 Task: Use the formula "PROB" in spreadsheet "Project portfolio".
Action: Mouse moved to (163, 157)
Screenshot: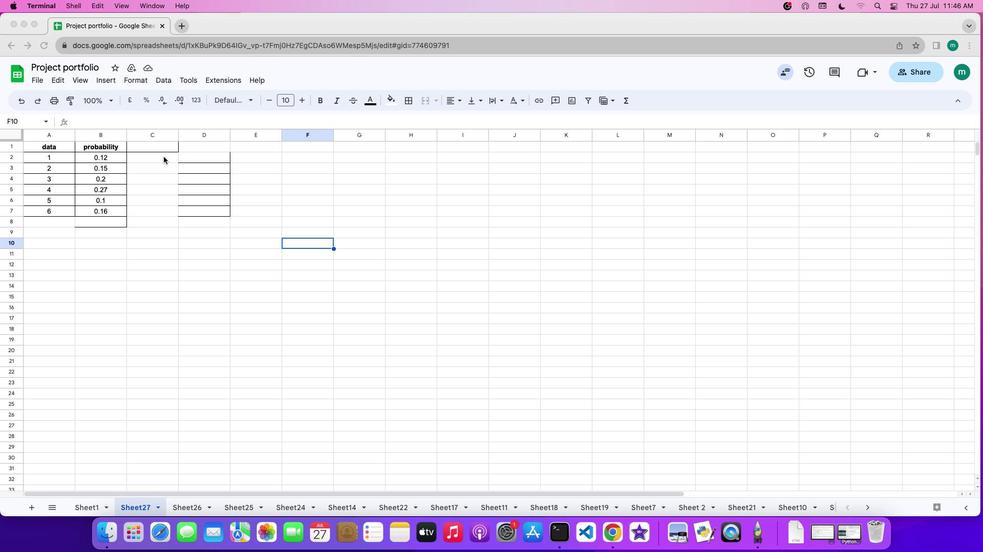 
Action: Mouse pressed left at (163, 157)
Screenshot: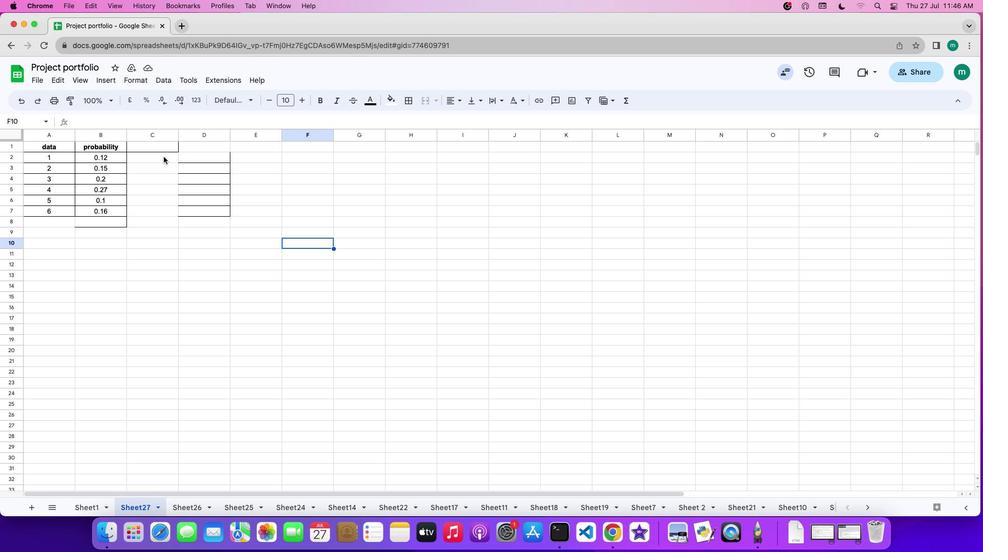
Action: Mouse pressed left at (163, 157)
Screenshot: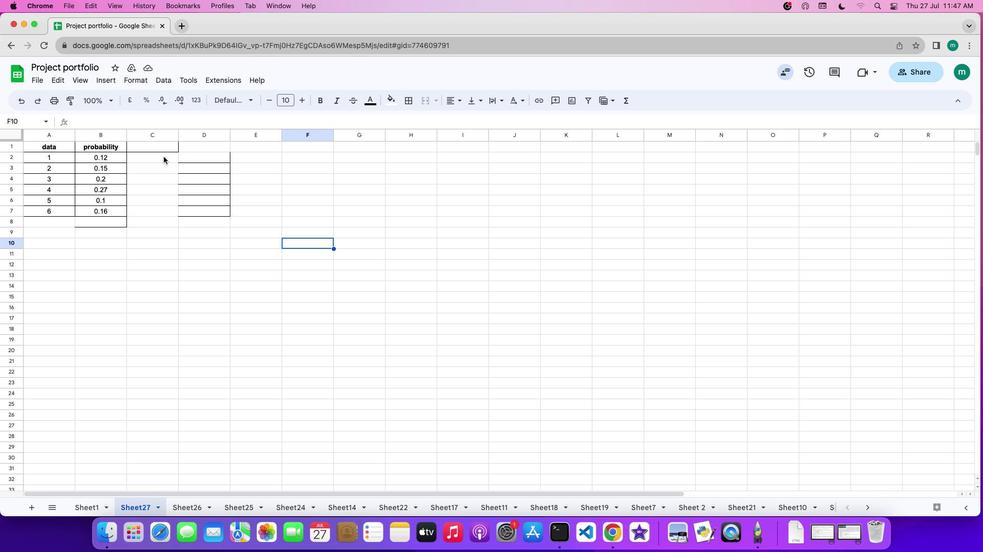 
Action: Key pressed '='
Screenshot: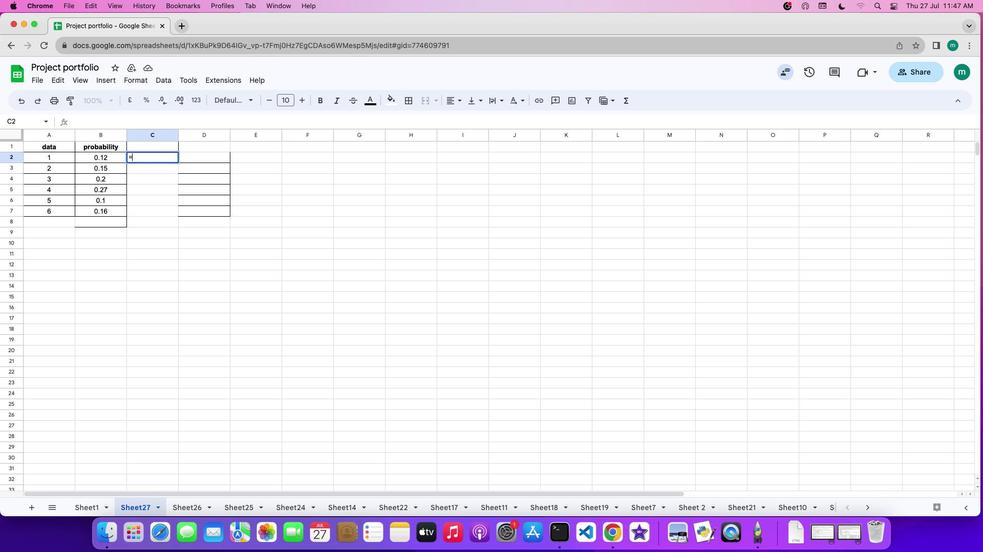 
Action: Mouse moved to (634, 102)
Screenshot: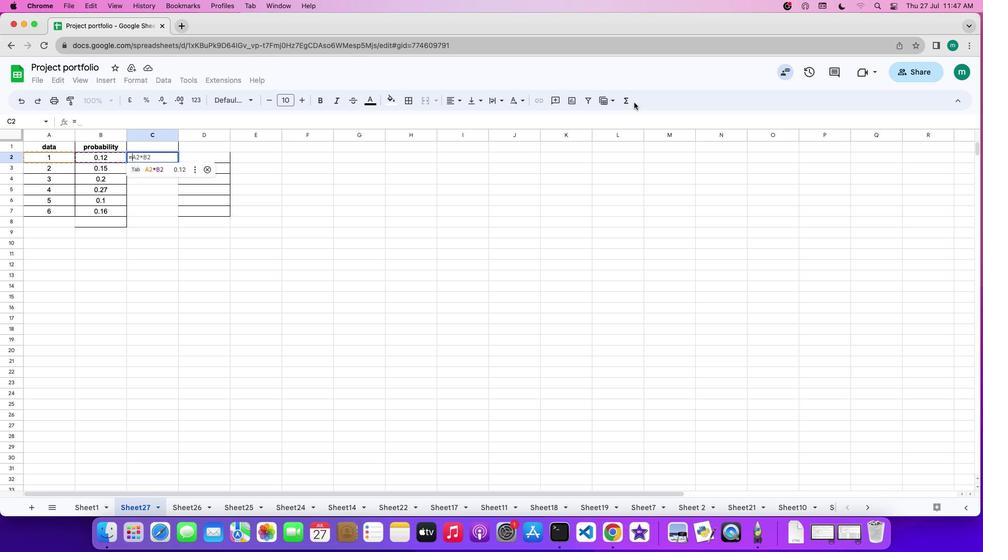 
Action: Mouse pressed left at (634, 102)
Screenshot: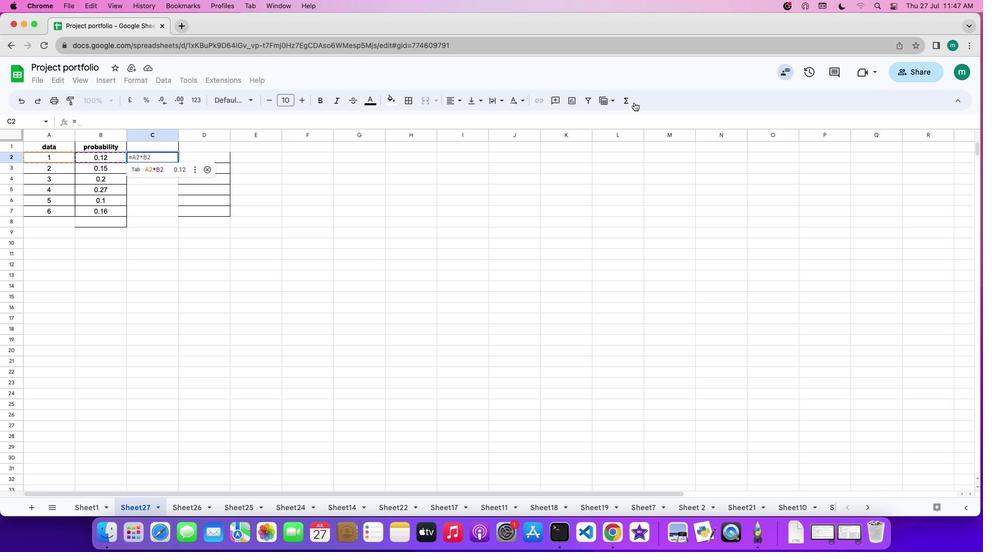 
Action: Mouse moved to (631, 102)
Screenshot: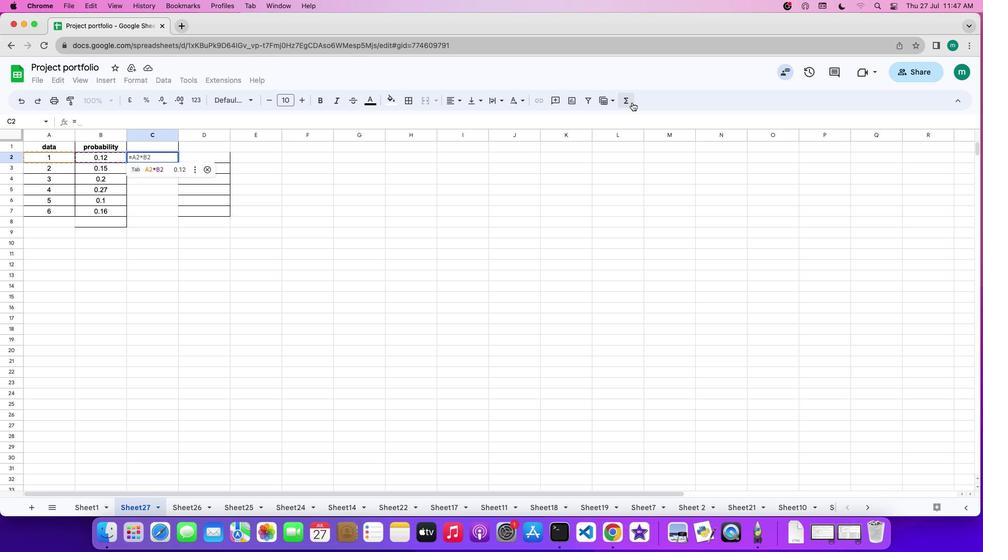 
Action: Mouse pressed left at (631, 102)
Screenshot: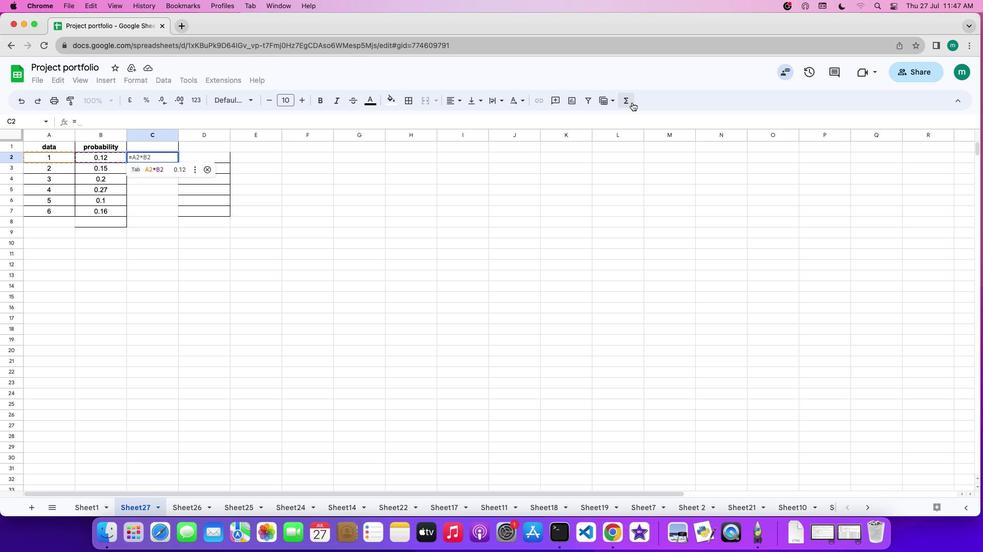 
Action: Mouse moved to (784, 420)
Screenshot: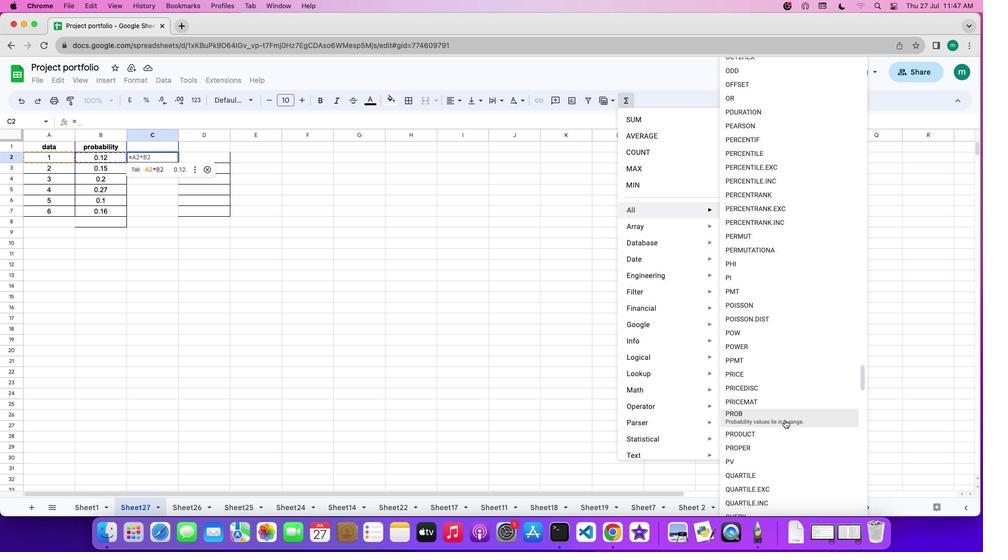 
Action: Mouse pressed left at (784, 420)
Screenshot: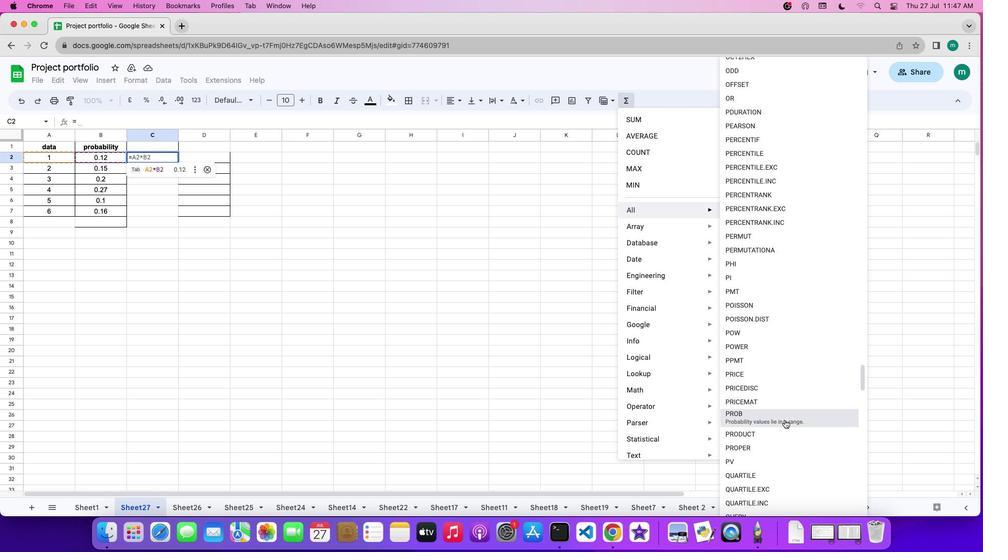 
Action: Mouse moved to (371, 248)
Screenshot: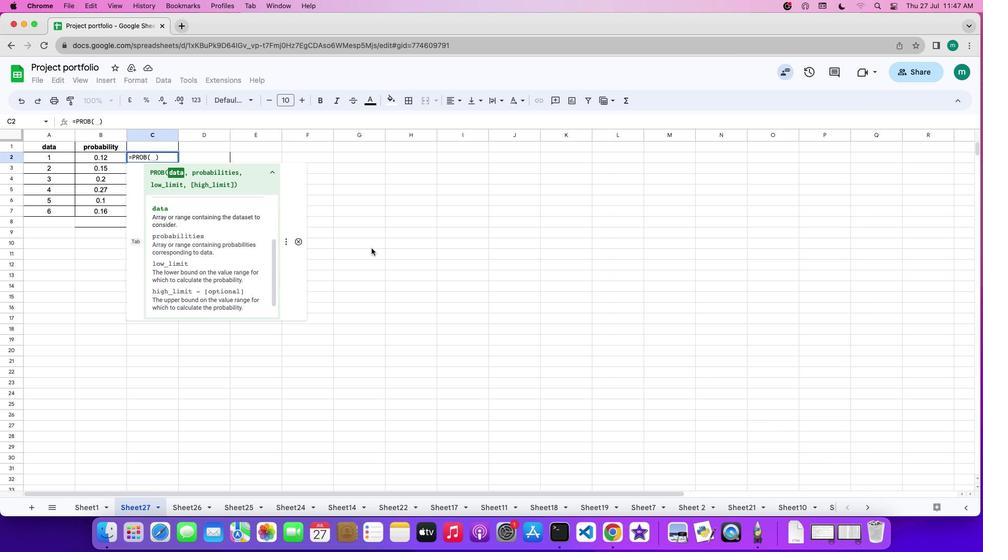 
Action: Mouse scrolled (371, 248) with delta (0, 0)
Screenshot: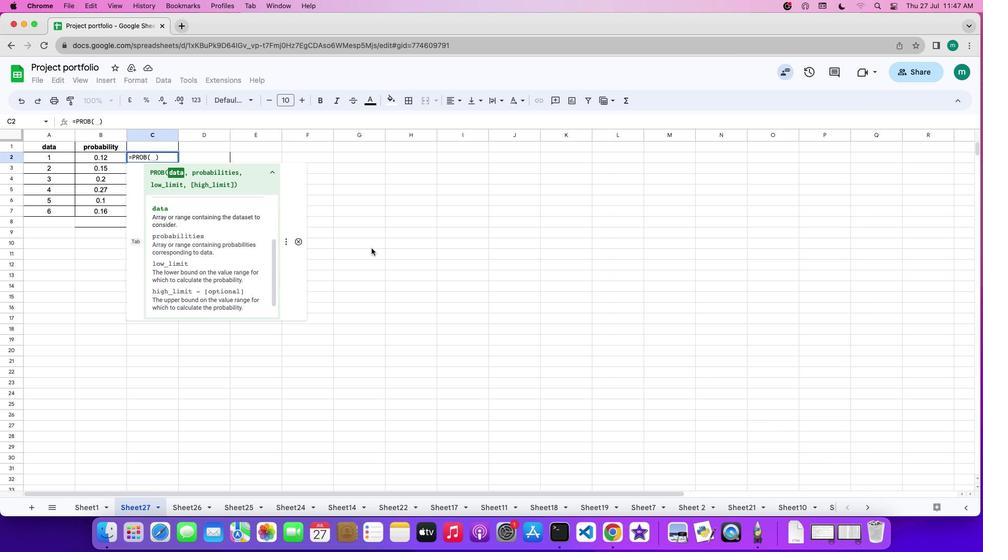 
Action: Mouse scrolled (371, 248) with delta (0, 0)
Screenshot: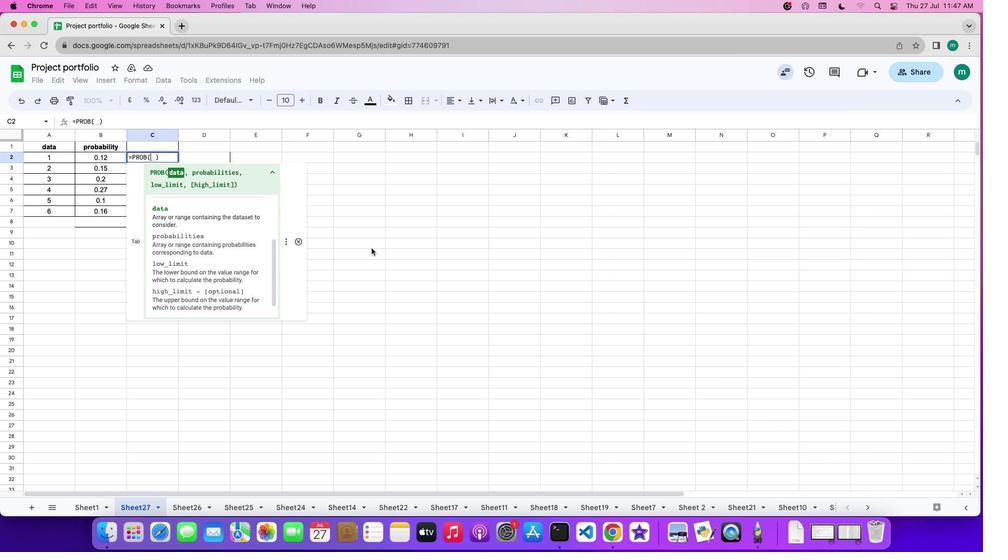 
Action: Mouse scrolled (371, 248) with delta (0, 0)
Screenshot: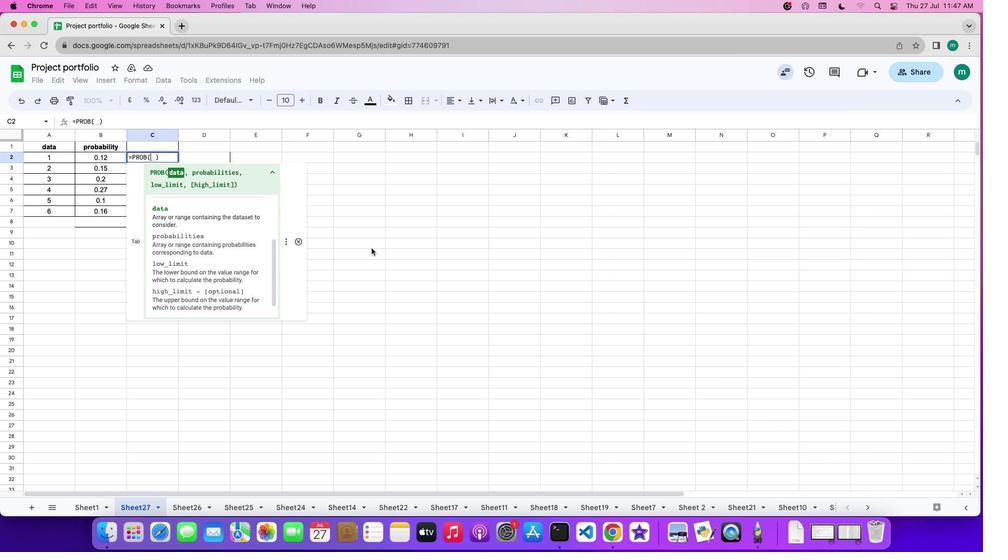 
Action: Mouse scrolled (371, 248) with delta (0, 0)
Screenshot: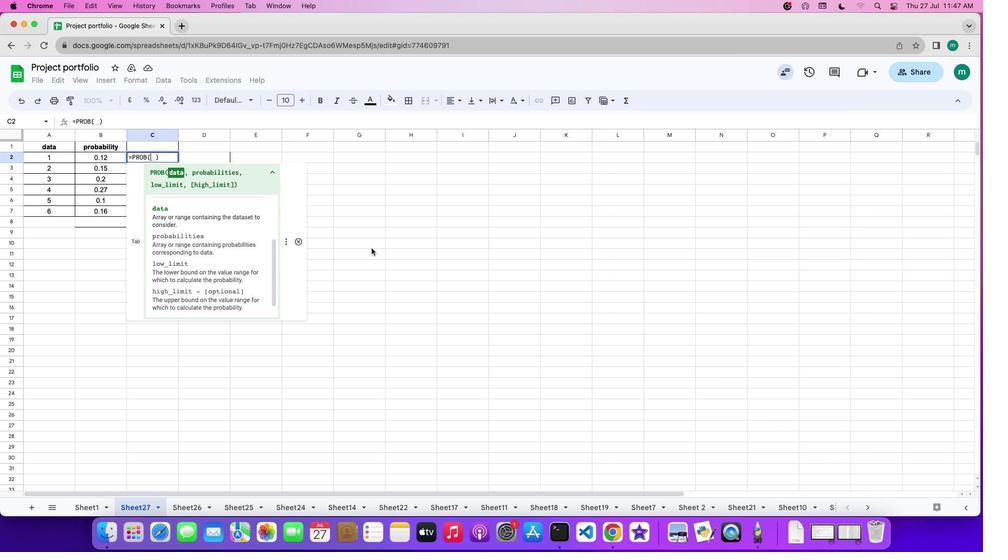 
Action: Mouse moved to (58, 157)
Screenshot: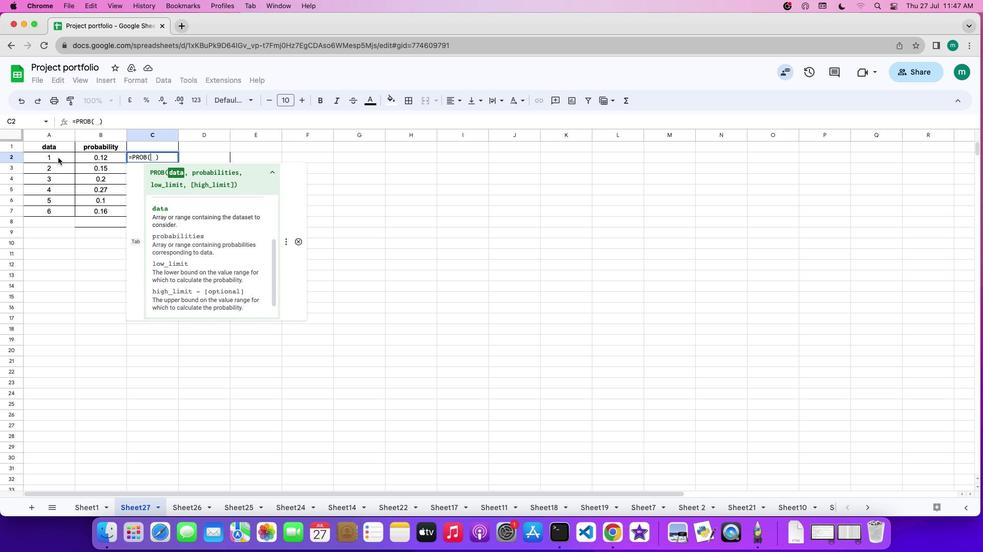 
Action: Mouse pressed left at (58, 157)
Screenshot: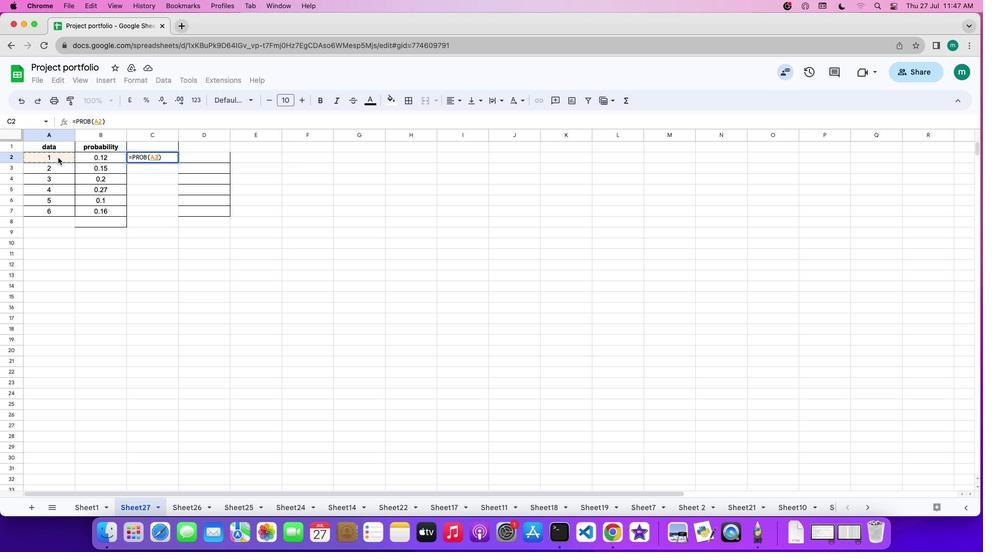 
Action: Mouse moved to (57, 215)
Screenshot: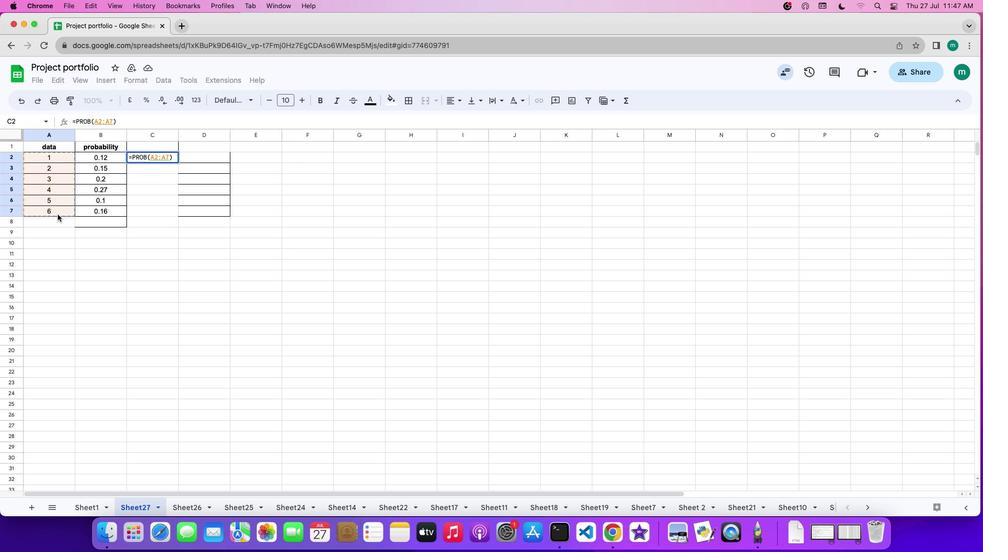 
Action: Key pressed ','
Screenshot: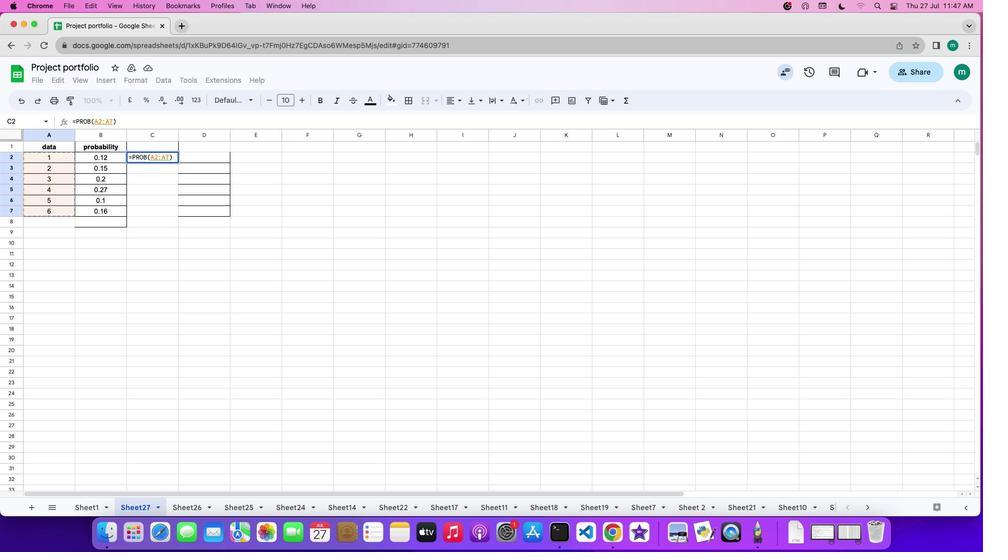 
Action: Mouse moved to (113, 155)
Screenshot: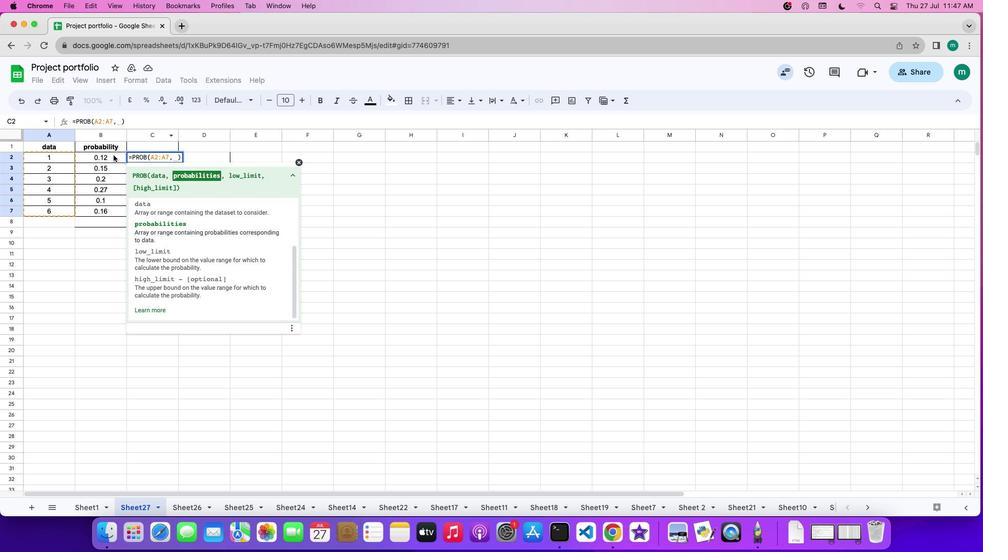 
Action: Mouse pressed left at (113, 155)
Screenshot: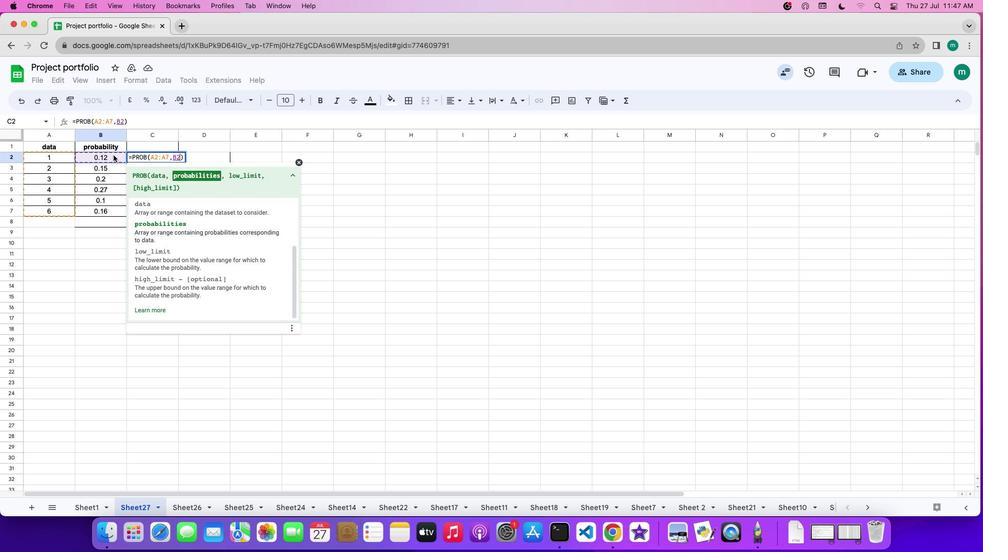
Action: Mouse moved to (115, 156)
Screenshot: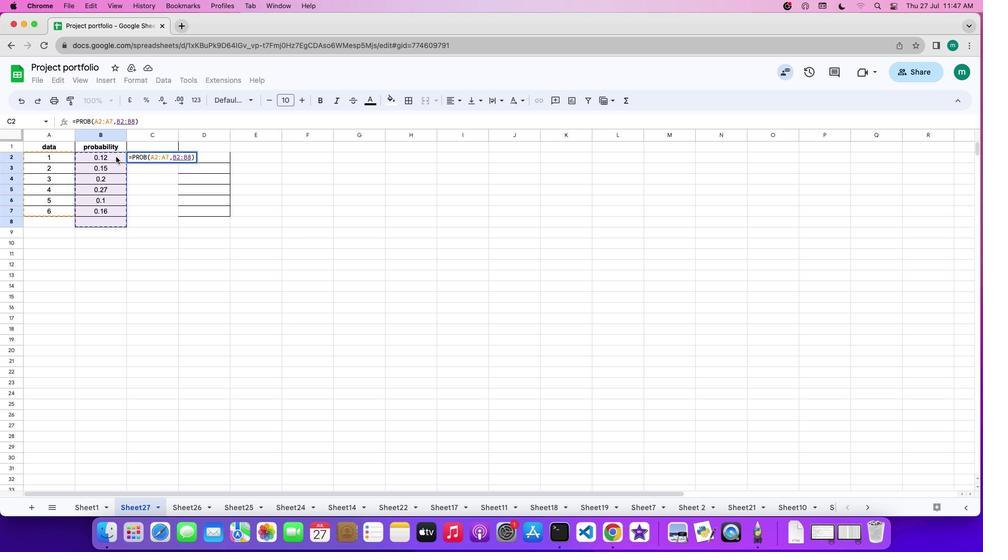 
Action: Mouse pressed left at (115, 156)
Screenshot: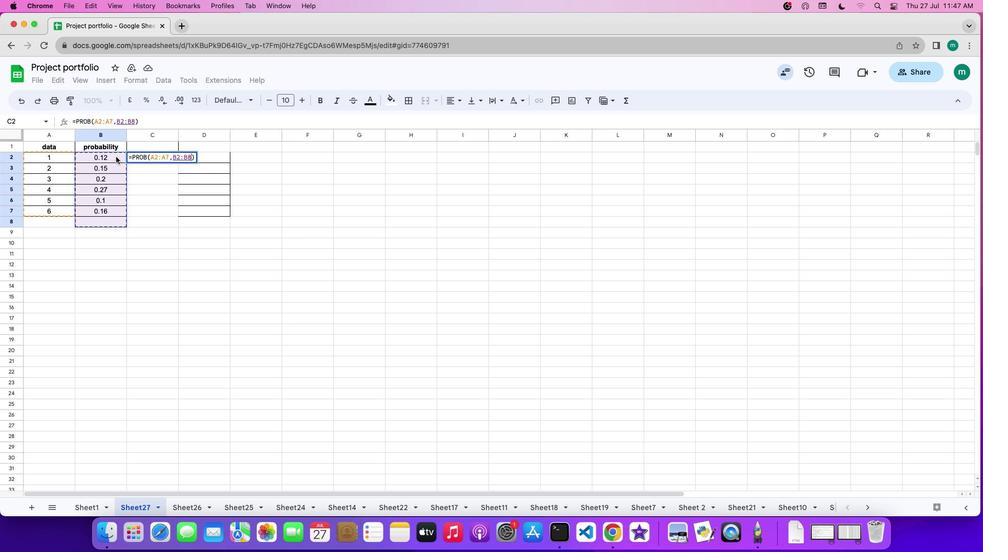 
Action: Mouse moved to (172, 201)
Screenshot: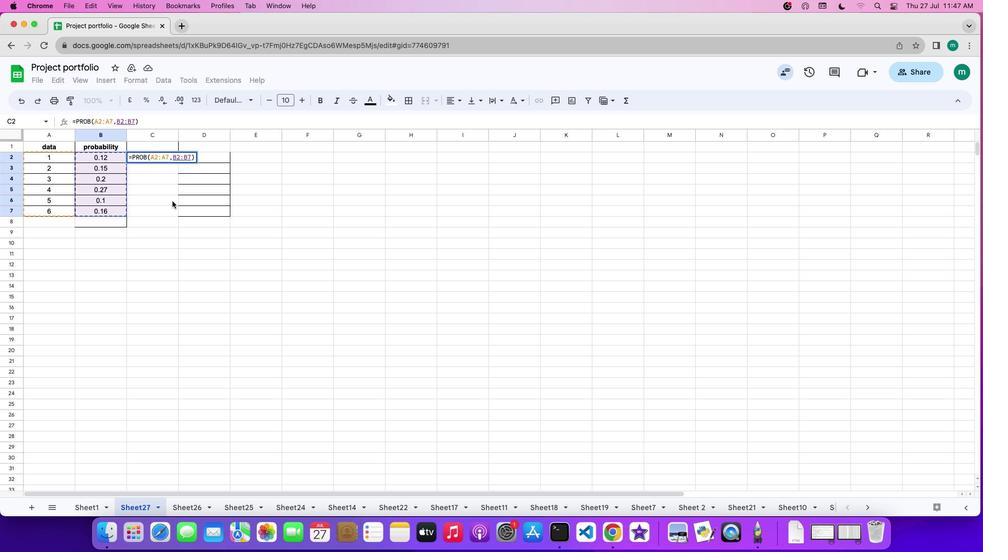 
Action: Key pressed ',''4''2'',''5''0'Key.enter
Screenshot: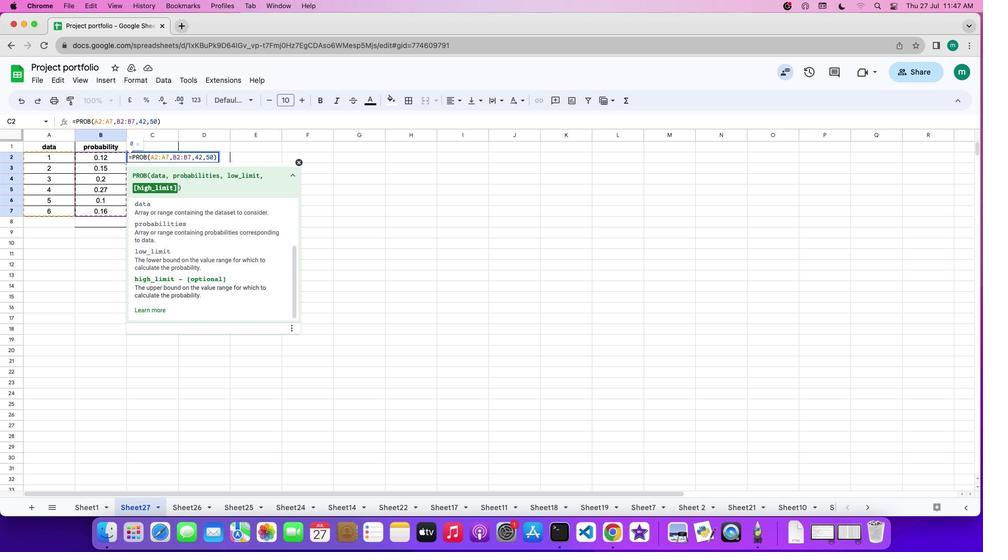 
